 Task: Click the find  button and  set the "Refine current search" while Find Invoice.
Action: Mouse moved to (152, 17)
Screenshot: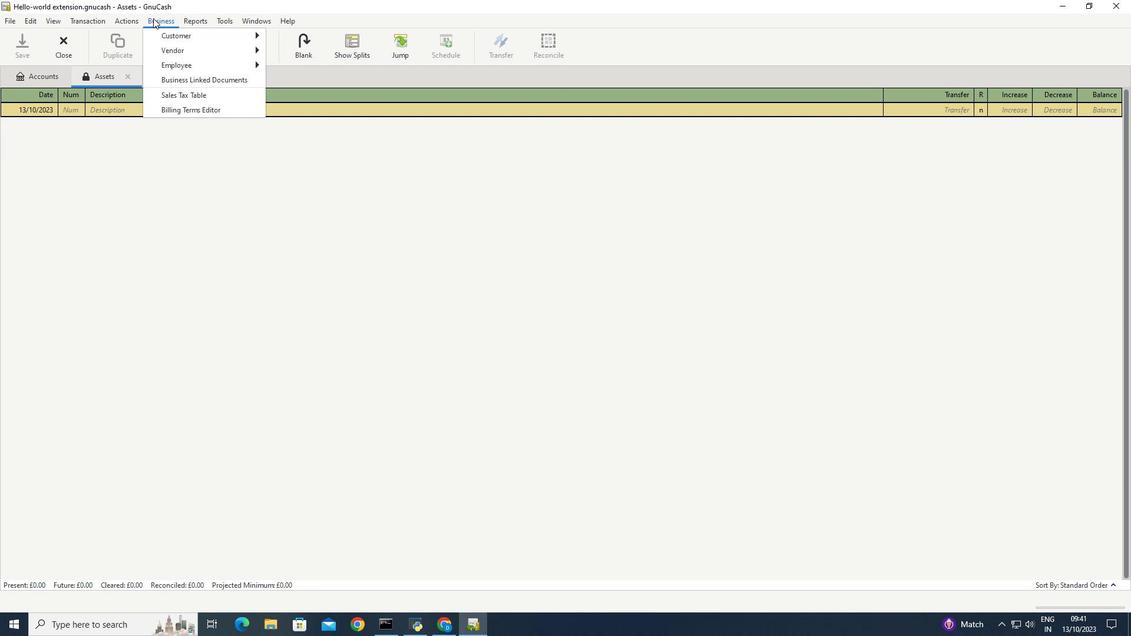 
Action: Mouse pressed left at (152, 17)
Screenshot: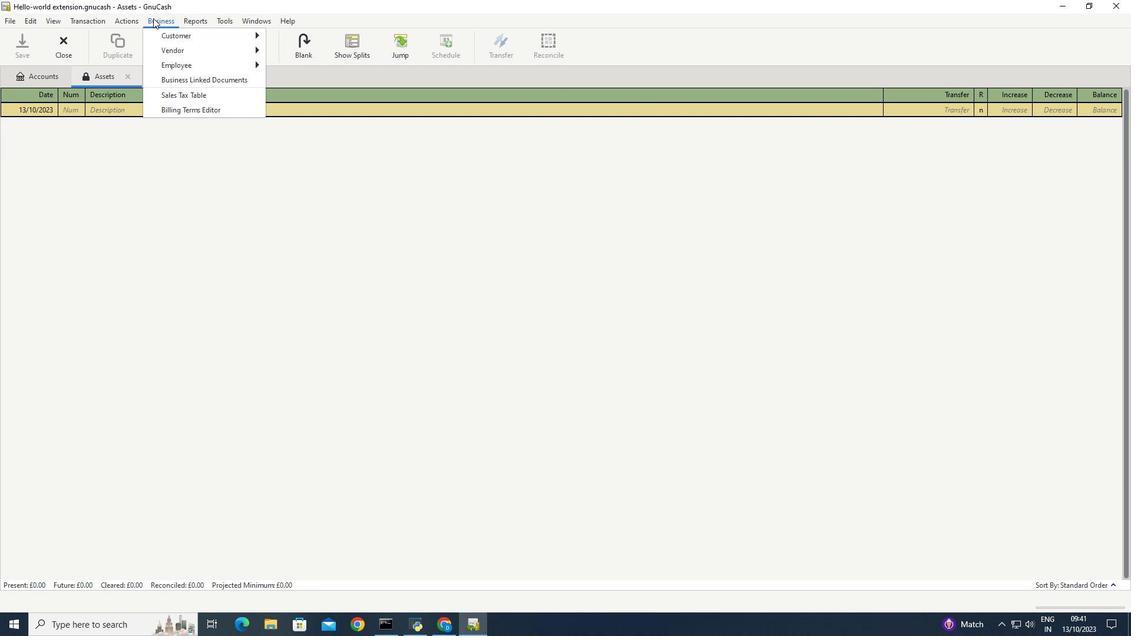 
Action: Mouse moved to (303, 96)
Screenshot: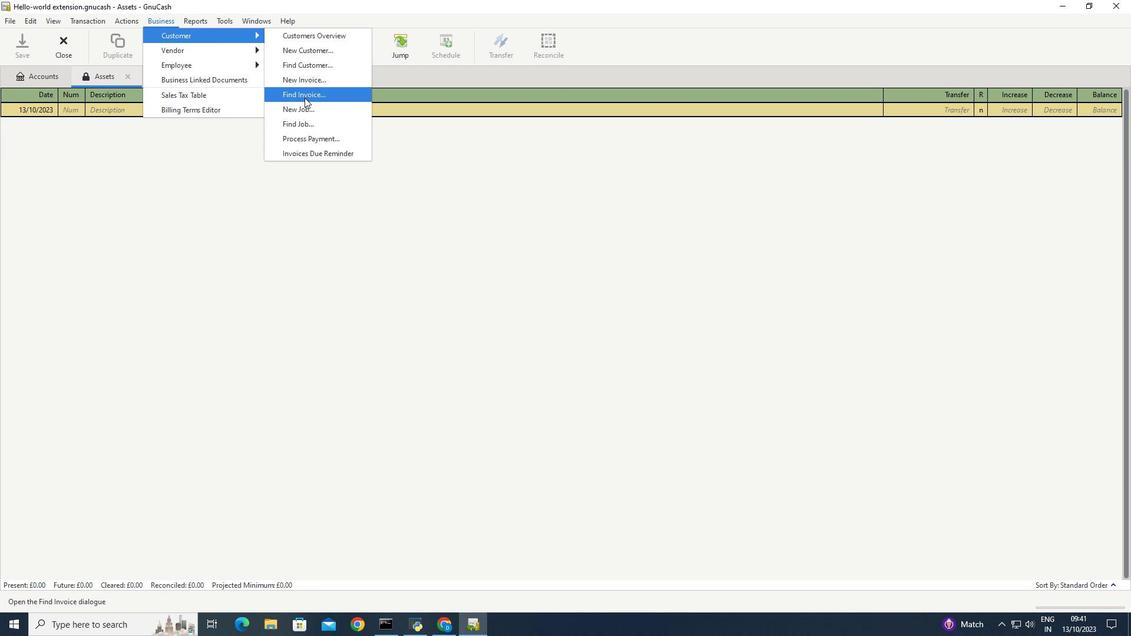 
Action: Mouse pressed left at (303, 96)
Screenshot: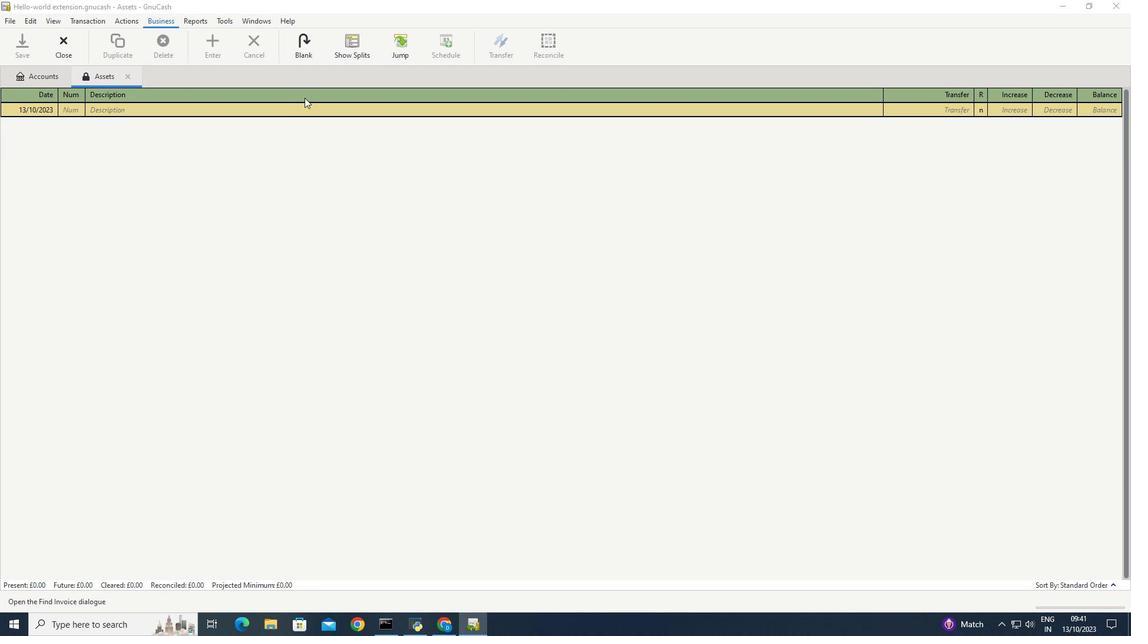 
Action: Mouse moved to (574, 282)
Screenshot: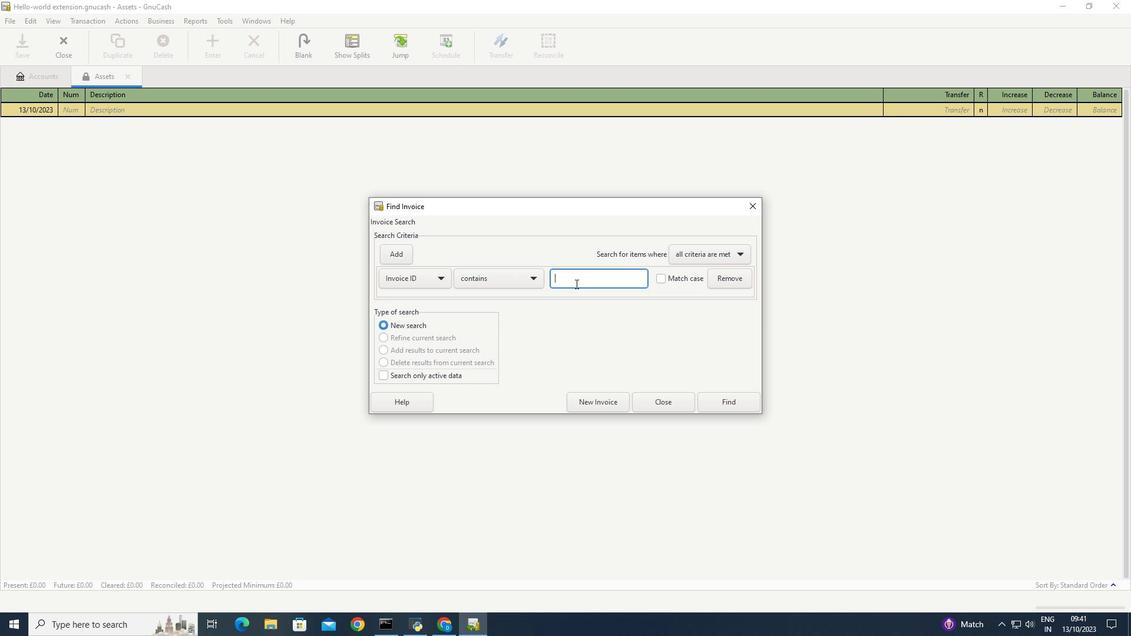 
Action: Mouse pressed left at (574, 282)
Screenshot: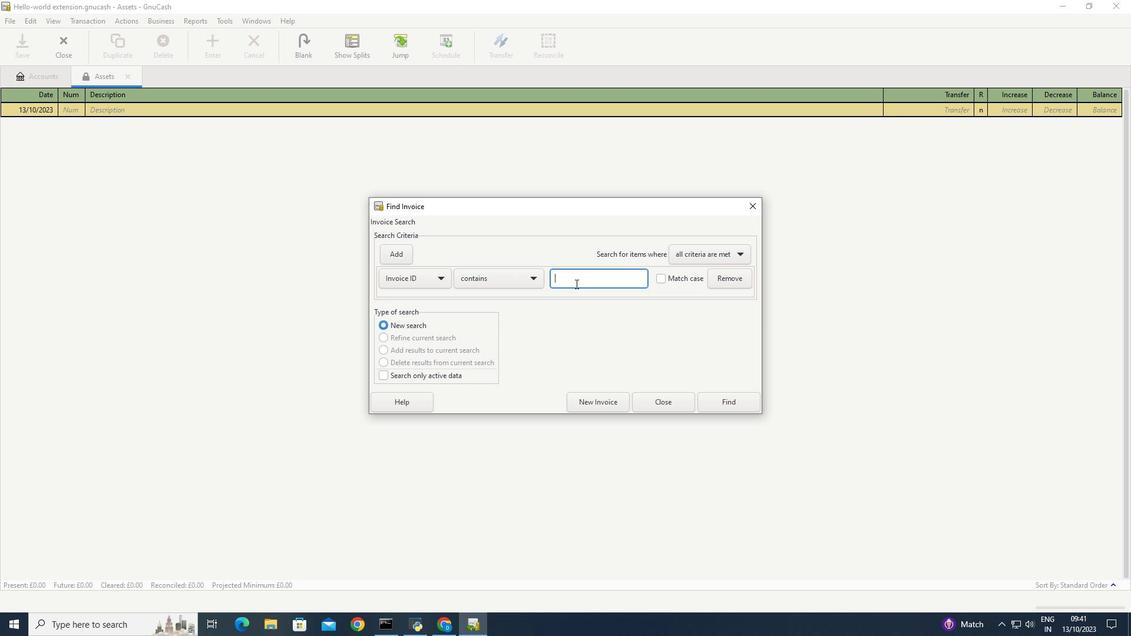 
Action: Key pressed <Key.caps_lock>S<Key.caps_lock>oftage
Screenshot: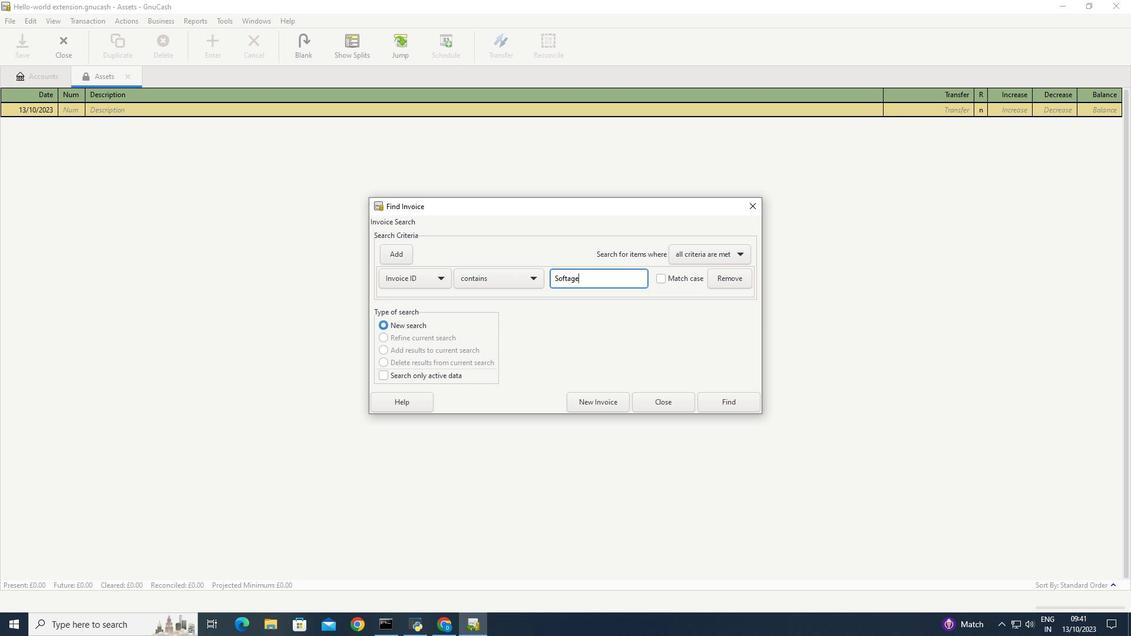 
Action: Mouse moved to (718, 400)
Screenshot: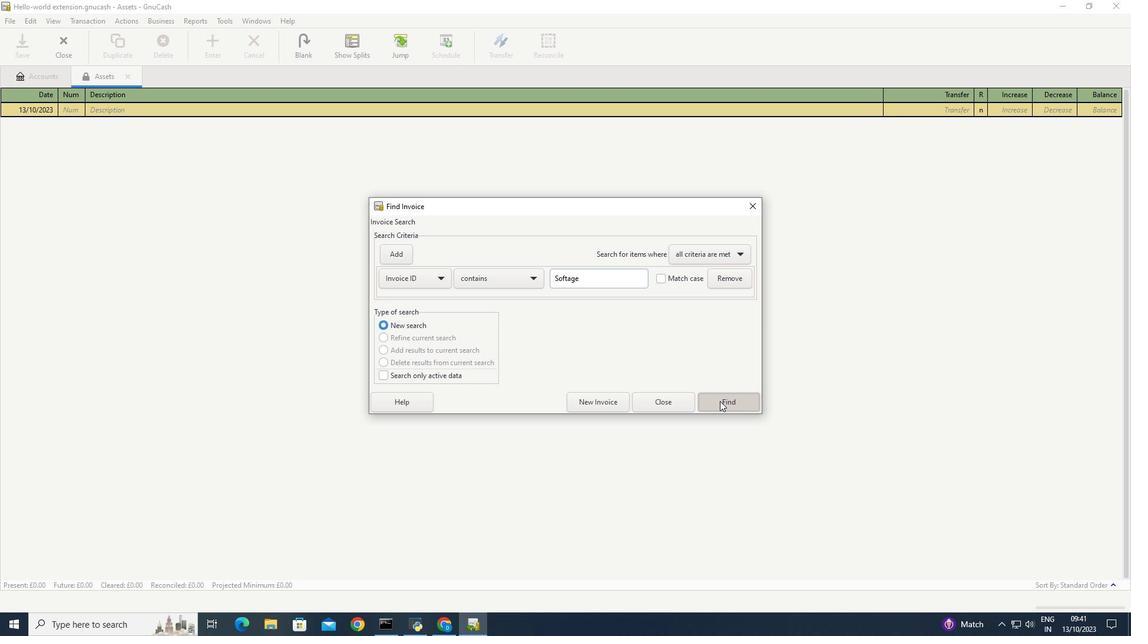 
Action: Mouse pressed left at (718, 400)
Screenshot: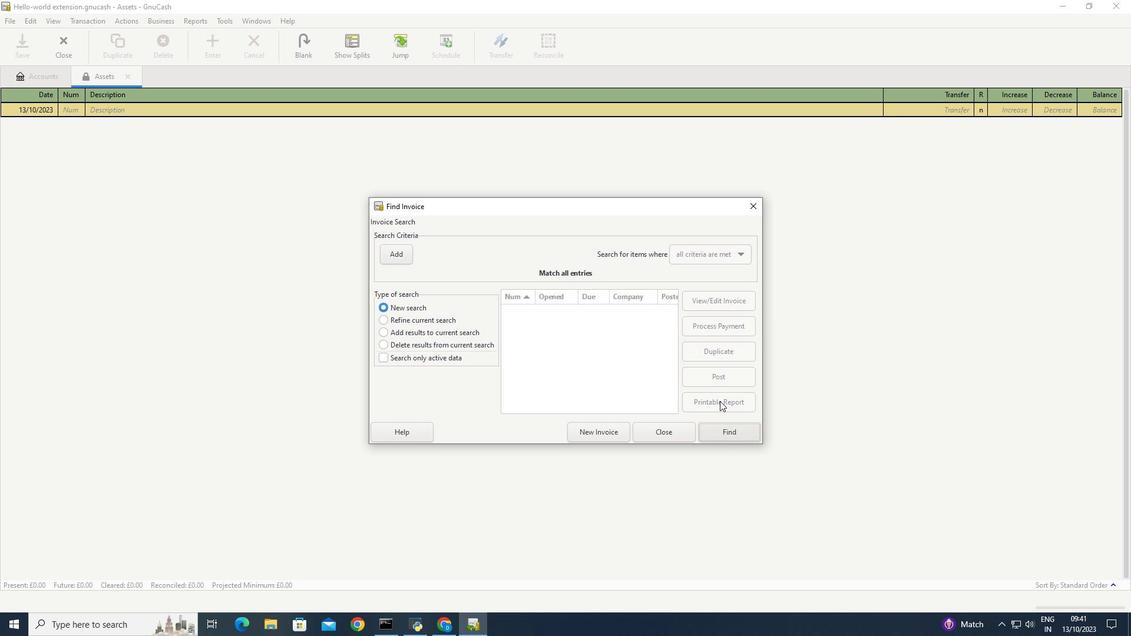 
Action: Mouse moved to (380, 319)
Screenshot: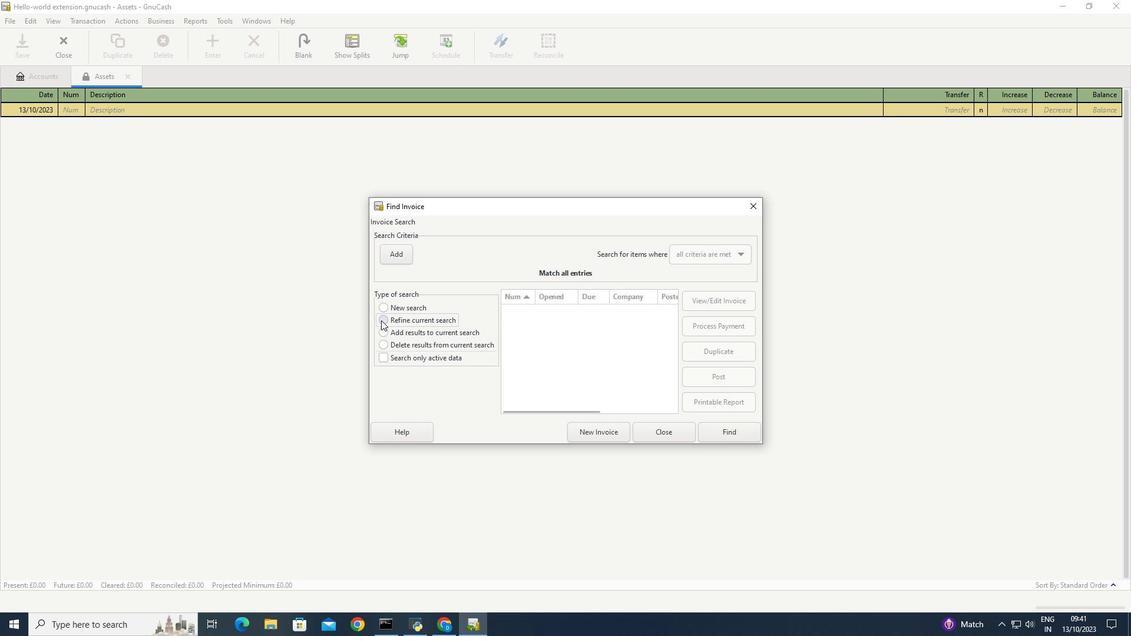 
Action: Mouse pressed left at (380, 319)
Screenshot: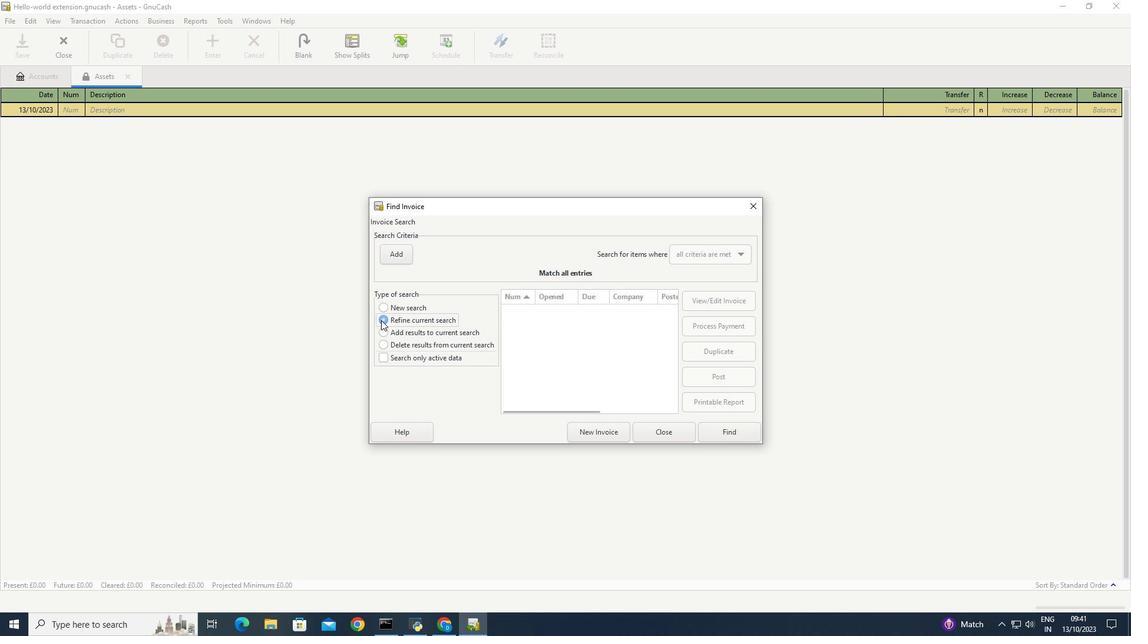 
Action: Mouse moved to (519, 342)
Screenshot: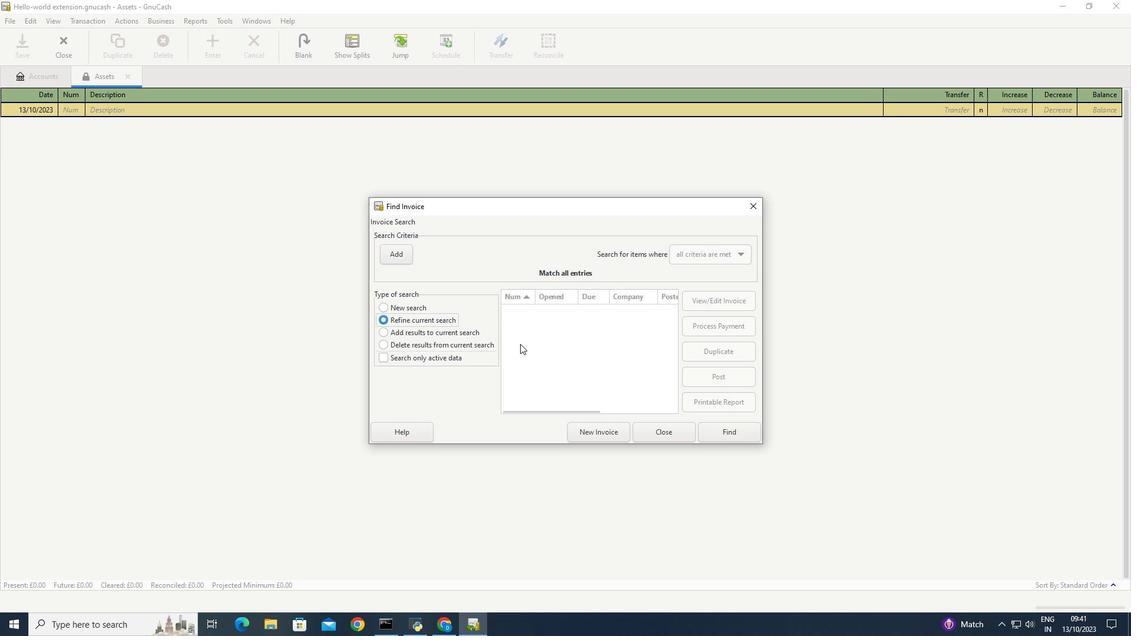 
